 Task: Arrange a 60-minute meeting to discuss market research data analysis.
Action: Mouse moved to (143, 174)
Screenshot: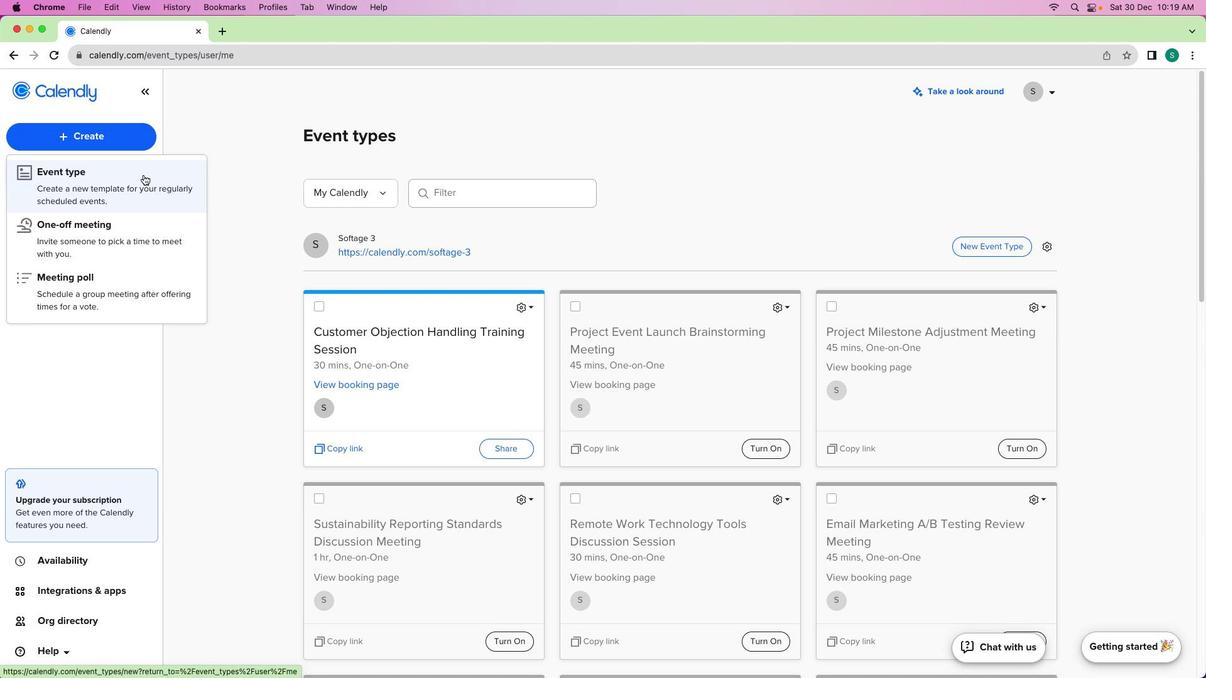 
Action: Mouse pressed left at (143, 174)
Screenshot: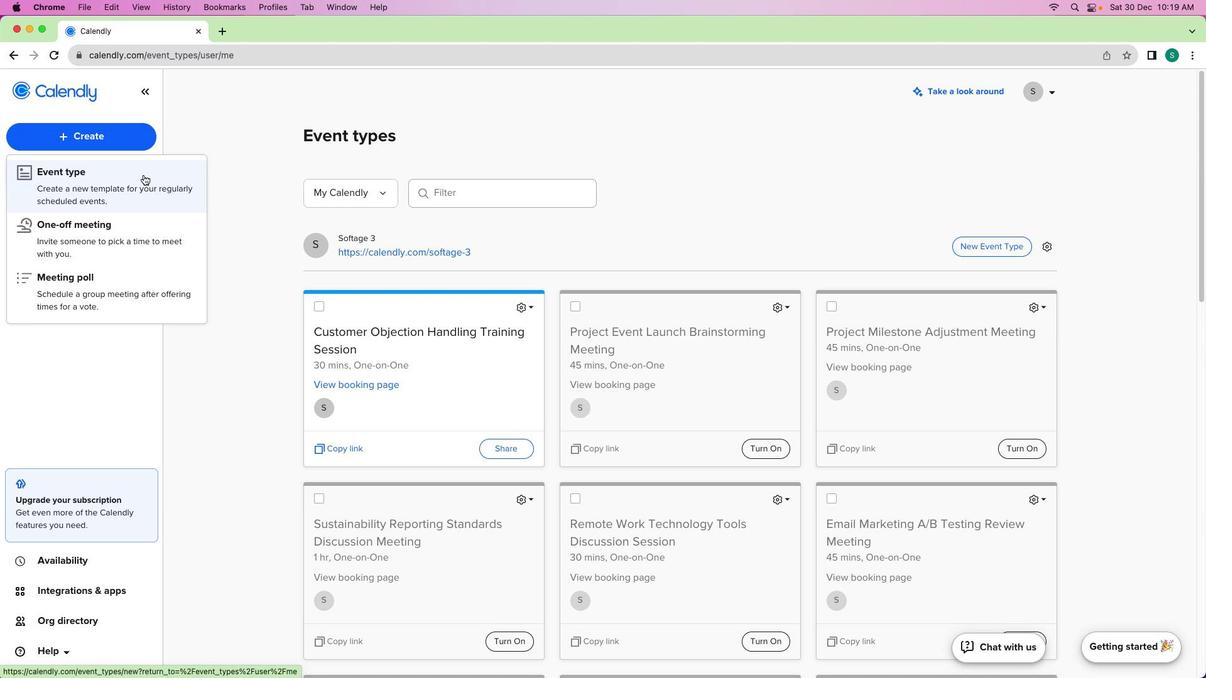 
Action: Mouse moved to (386, 257)
Screenshot: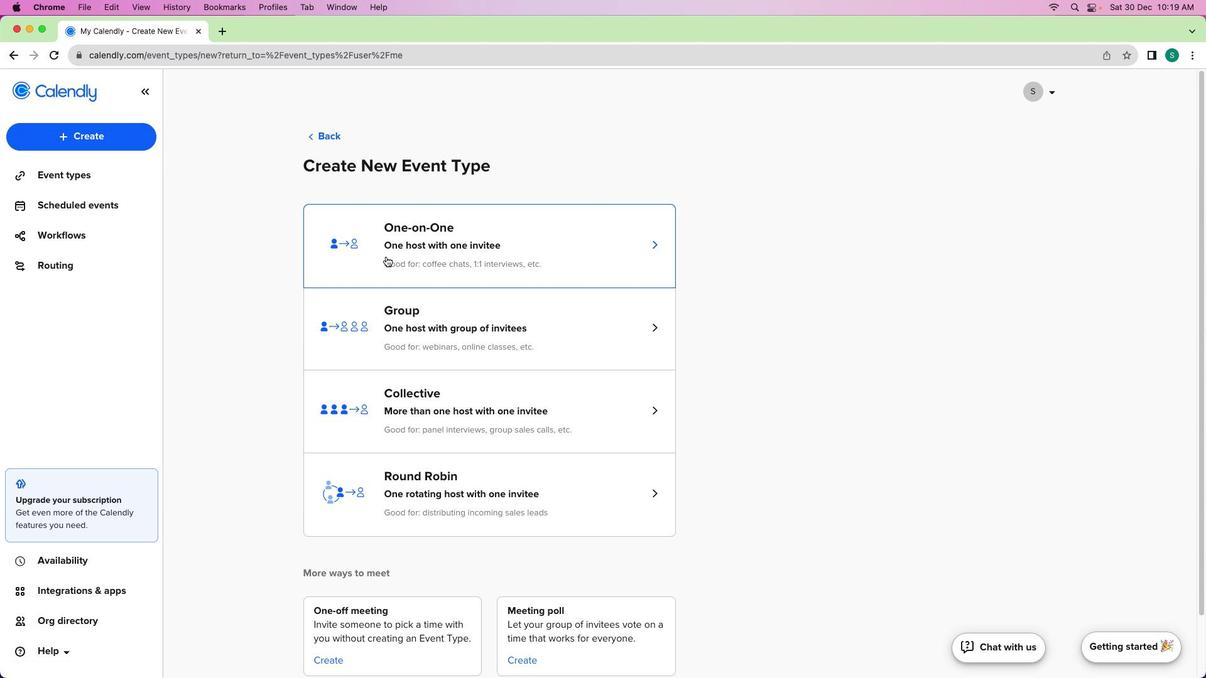 
Action: Mouse pressed left at (386, 257)
Screenshot: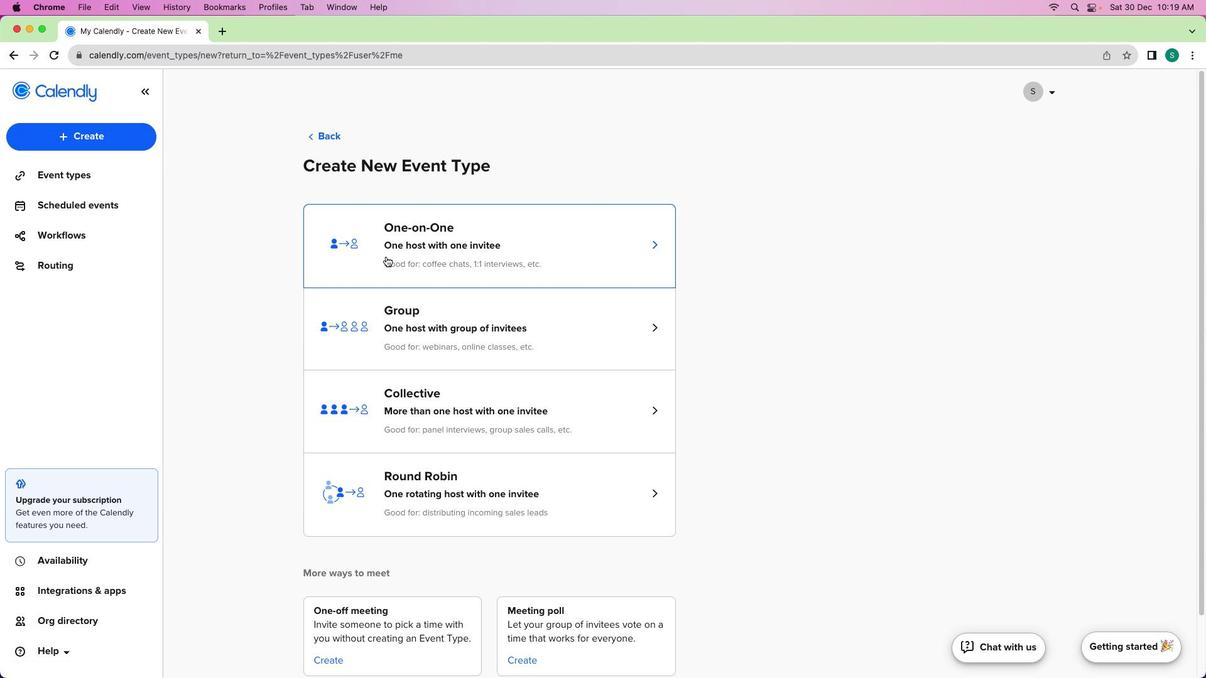 
Action: Mouse moved to (167, 196)
Screenshot: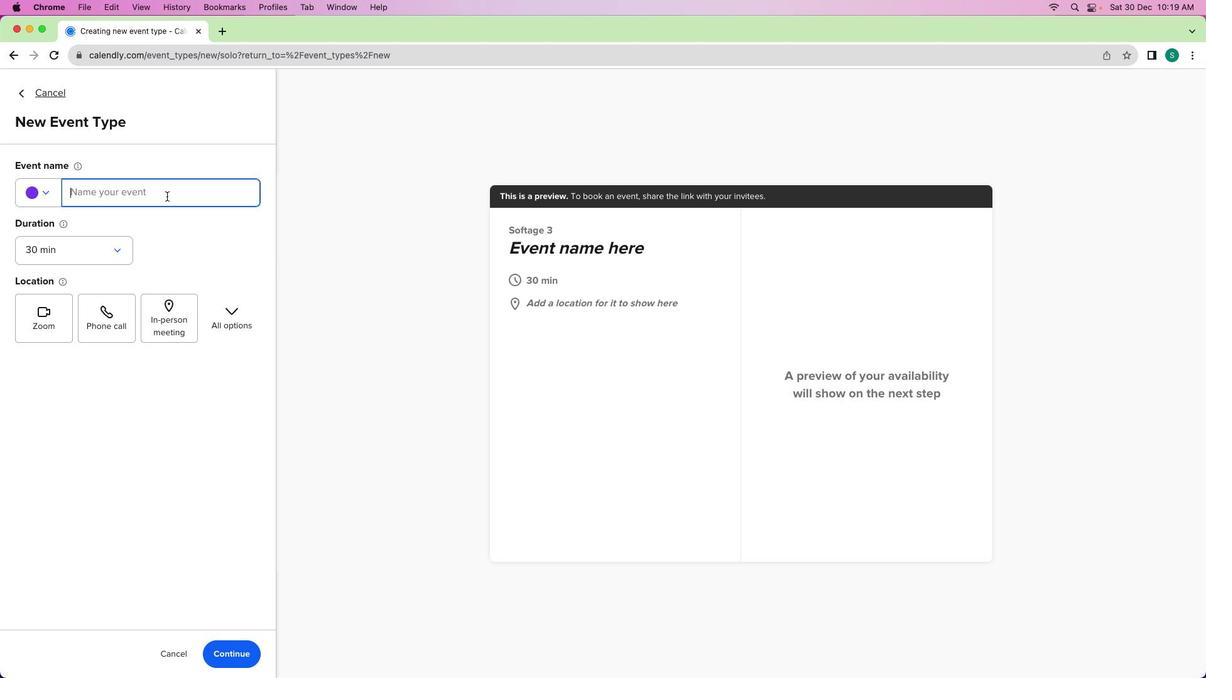 
Action: Mouse pressed left at (167, 196)
Screenshot: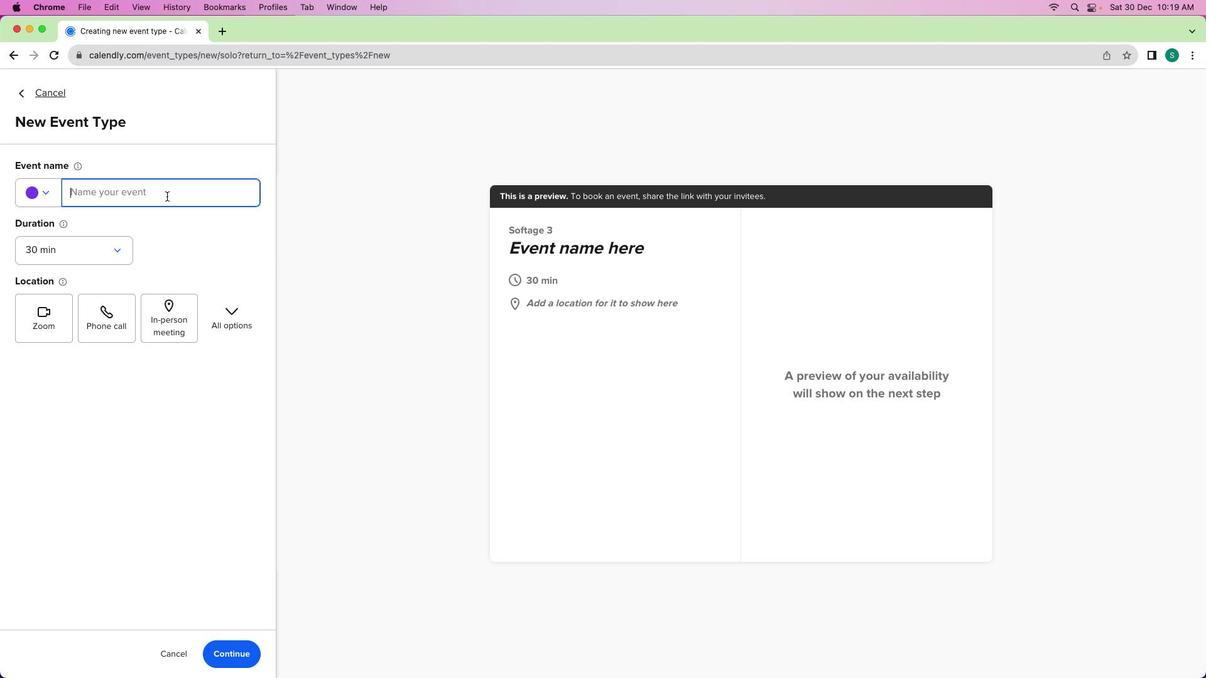 
Action: Mouse moved to (167, 196)
Screenshot: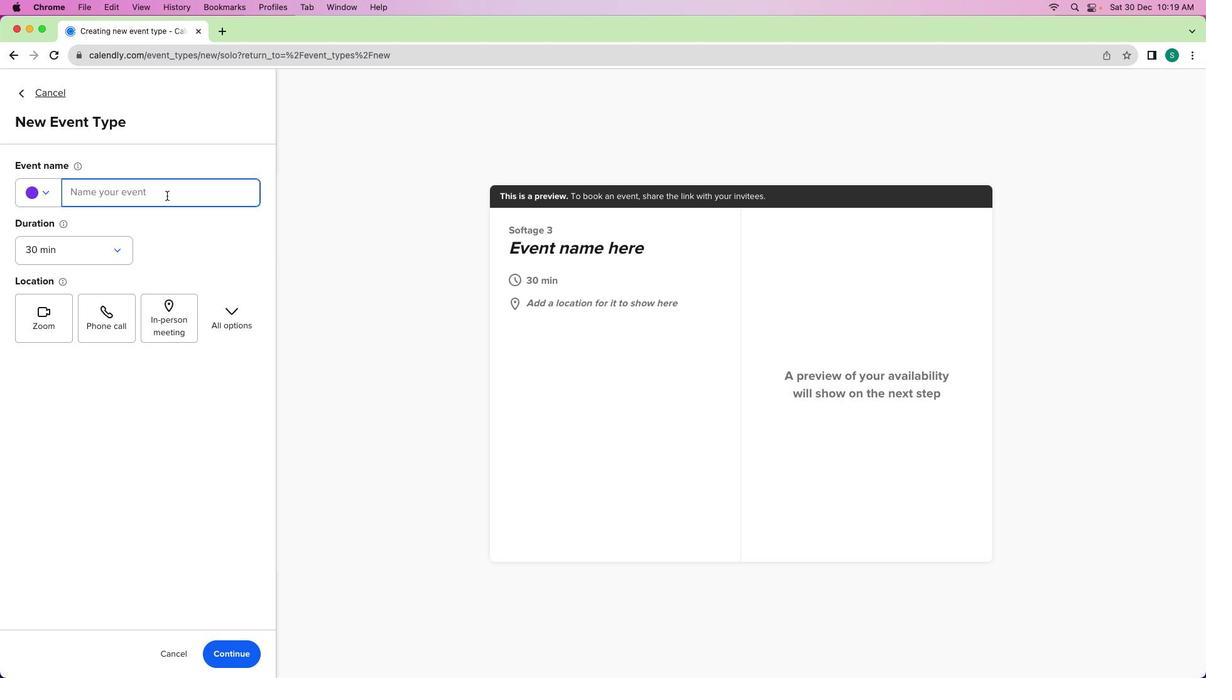 
Action: Key pressed Key.shift'M''a''r''k''e''t'Key.spaceKey.shift'R''e''s''e''a''r''c''h'Key.spaceKey.shift'D''a''t''a'Key.spaceKey.shift'A''n''a''l''y''s''i''s'Key.spaceKey.shiftKey.shift'M''E'Key.backspace'e''e''t''i''n''g'
Screenshot: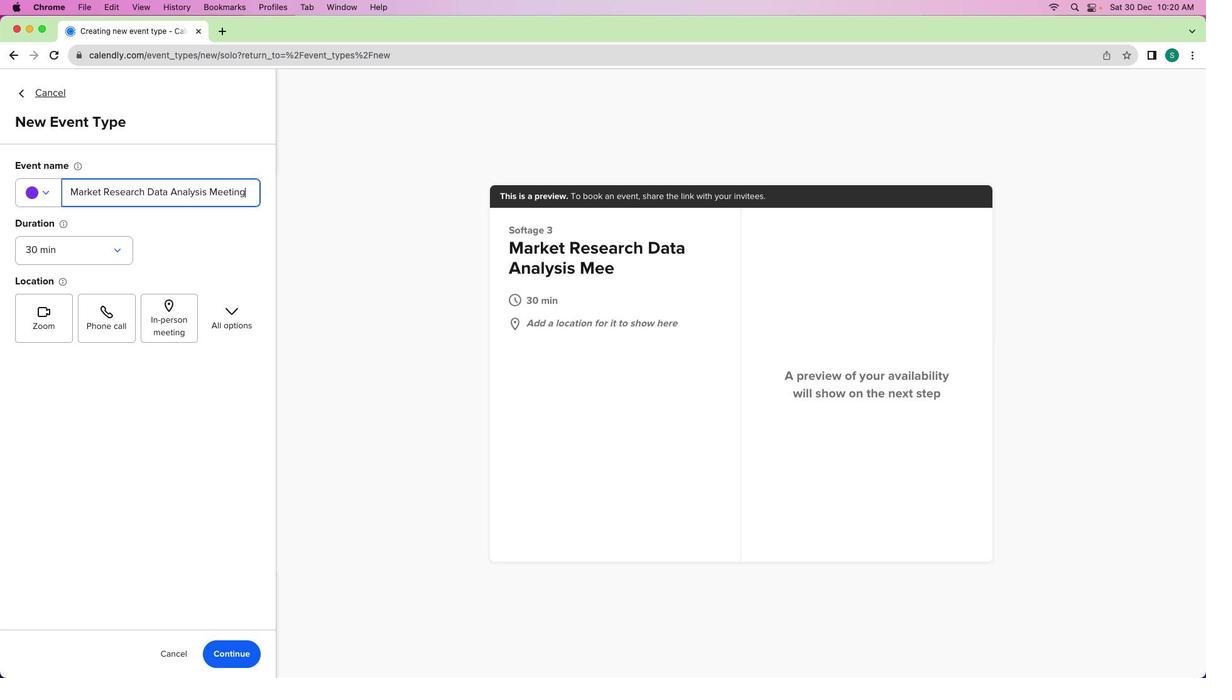 
Action: Mouse moved to (233, 643)
Screenshot: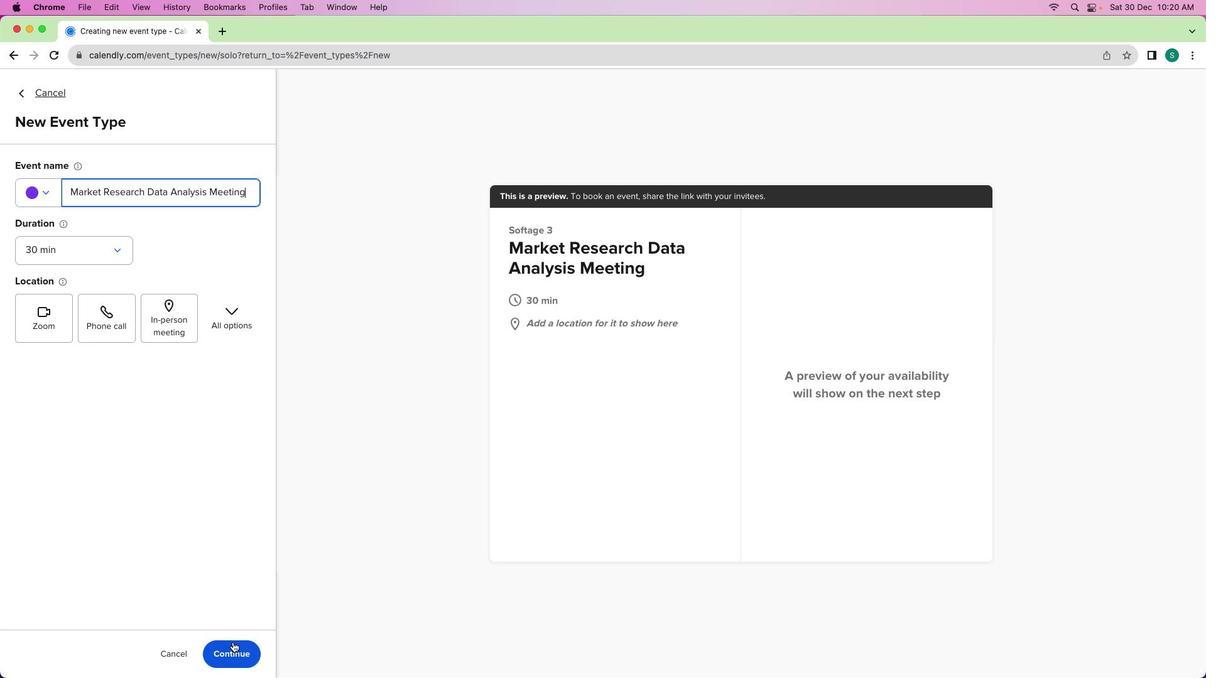 
Action: Mouse pressed left at (233, 643)
Screenshot: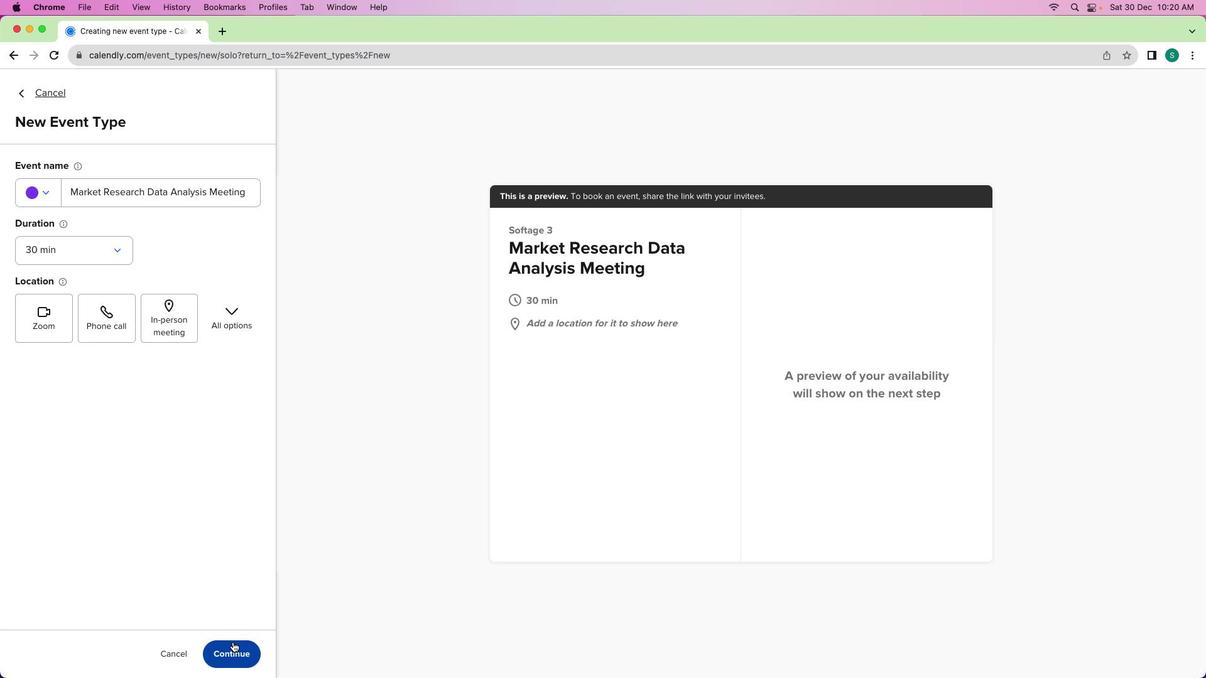
Action: Mouse moved to (249, 227)
Screenshot: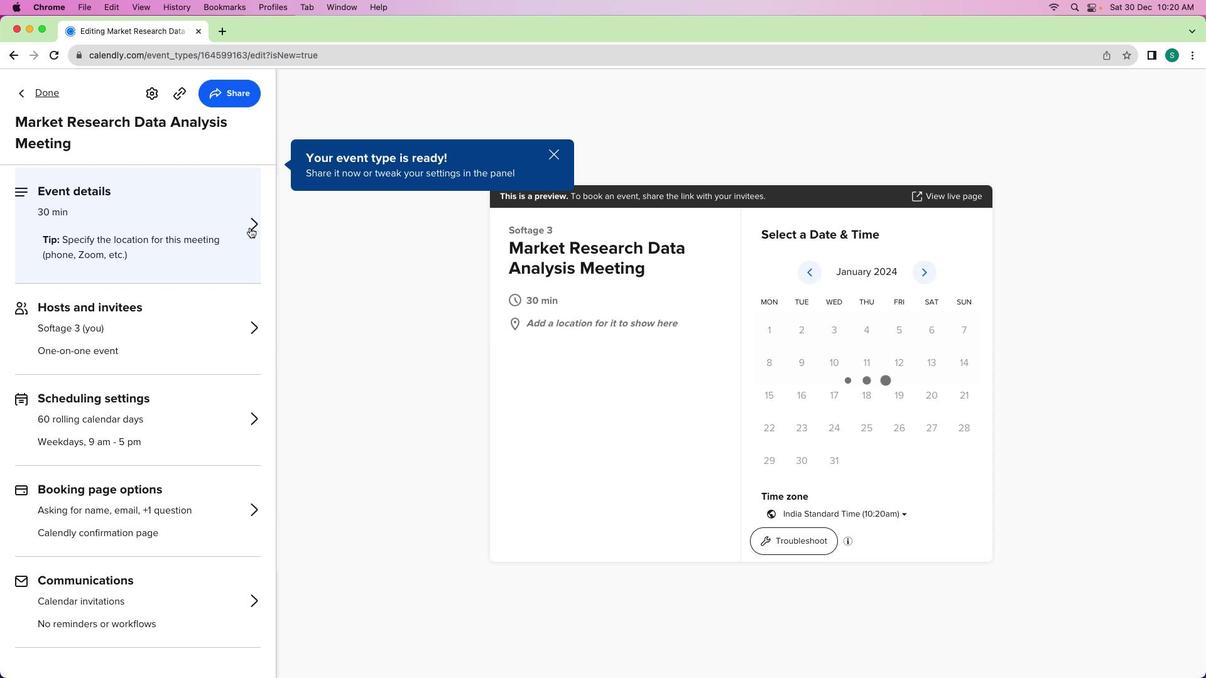 
Action: Mouse pressed left at (249, 227)
Screenshot: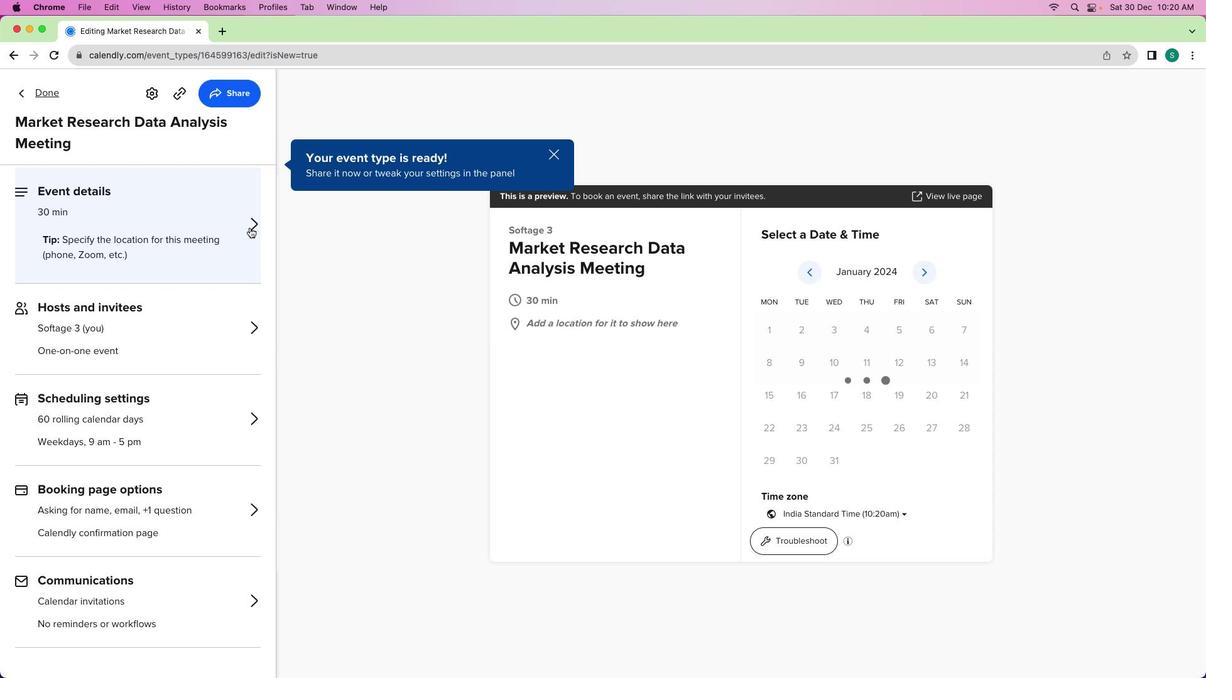 
Action: Mouse moved to (116, 433)
Screenshot: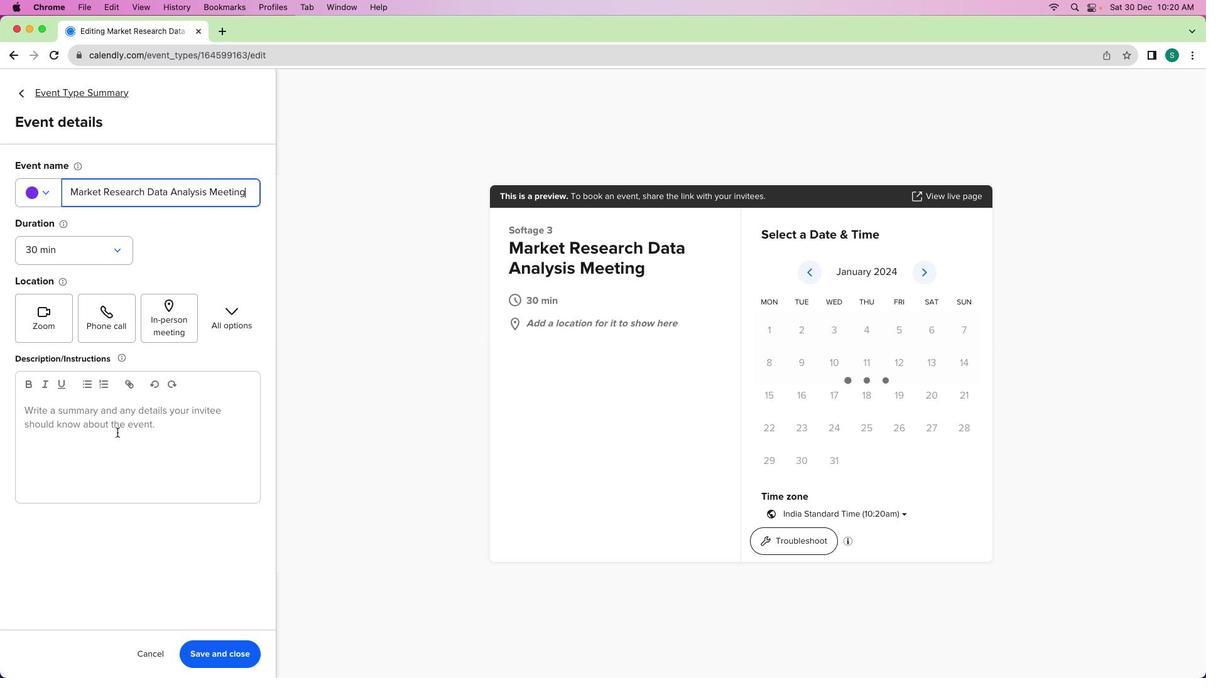 
Action: Mouse pressed left at (116, 433)
Screenshot: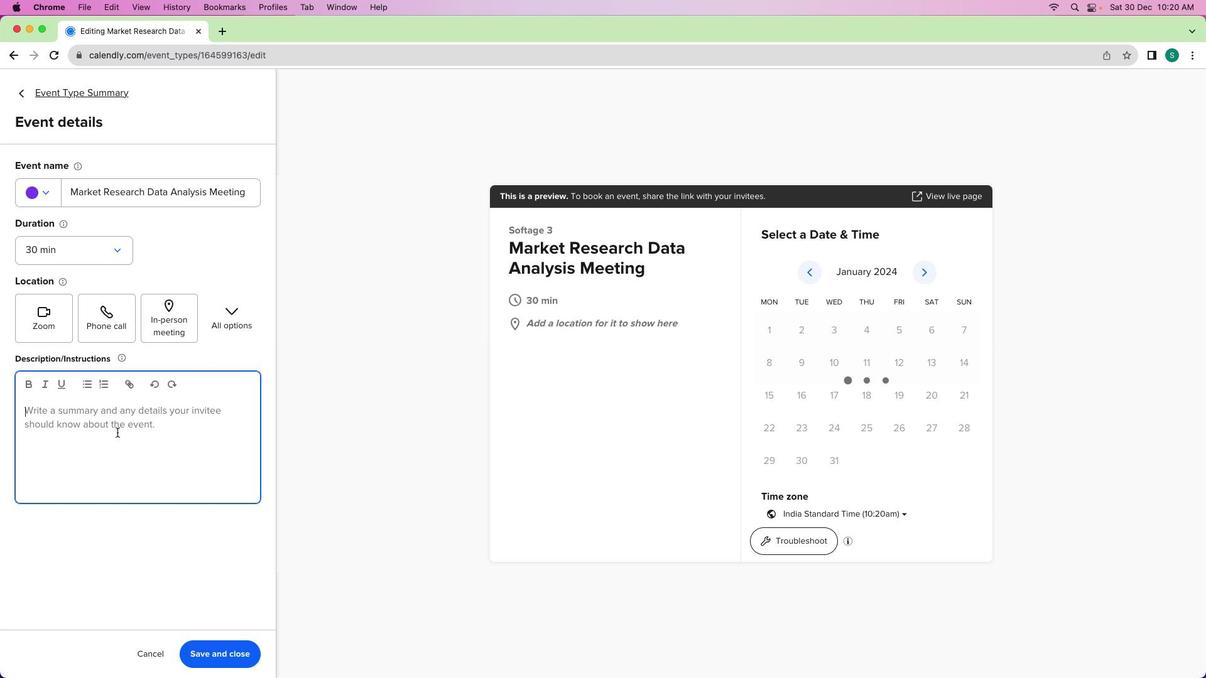 
Action: Key pressed Key.shiftKey.shift'I''n'Key.space't''h''i''s'Key.space'=''=''='Key.backspaceKey.backspaceKey.backspaceKey.backspaceKey.backspaceKey.backspaceKey.backspaceKey.backspaceKey.backspaceKey.backspaceKey.backspaceKey.backspaceKey.backspaceKey.shift'T''h''i''s'Key.space'i''s'Key.space'a'Key.space's''e''s''s''i''o''n'Key.space'f''o''c''u''s''e''d'Key.space'o''n'Key.space'd''u'Key.enterKey.backspaceKey.backspace'i''s''c''u''s''s''i''n''h'Key.backspace'g'Key.space't''h''e'Key.space'a''n''l'Key.backspace'a''l''y''s''i''s'Key.space'o''f'Key.space'o''u''r'Key.space'r''e''c''e''n''t'Key.space'm''a''r''k''e''t'Key.space'r''e''s''e''a''r''c''h'Key.space'd''a''t''a''.'Key.spaceKey.shift'I''n'Key.space't''h''i''s'Key.space's''e''s''s''i''o''n'','Key.space'w''e'Key.space'w''i''l''l'Key.space'd''e''l''v''e'Key.space'i''n''t''o'Key.space'k''e''y'Key.space'f''i''n''d''i''g''s'Key.spaceKey.leftKey.leftKey.left'n'Key.downKey.backspace','Key.space'i''n''t''e''r''p''r''e''t'Key.space'd''a''t''a'Key.space't''r''e''n''d''s'','Key.space'a''n''d'Key.space'e''x''p''l''o''r''e'Key.space'a''c''t''o'Key.backspace'i''o''n''a''b''l''e'Key.space'i''n''s''i''g''h''t''s'Key.space't''o'Key.space'o''u''r'Key.space's''t''r''a''t''e''g''i''c'Key.space'd''e''c''i''s''i''o''n''s'Key.space'a''n''d'Key.space'f''u''t''u''r''e'Key.space'i''n''v''i''t''a''t''i''o''n''s'Key.backspaceKey.backspaceKey.backspaceKey.backspaceKey.backspace'i''t''i''v''e''s''.'
Screenshot: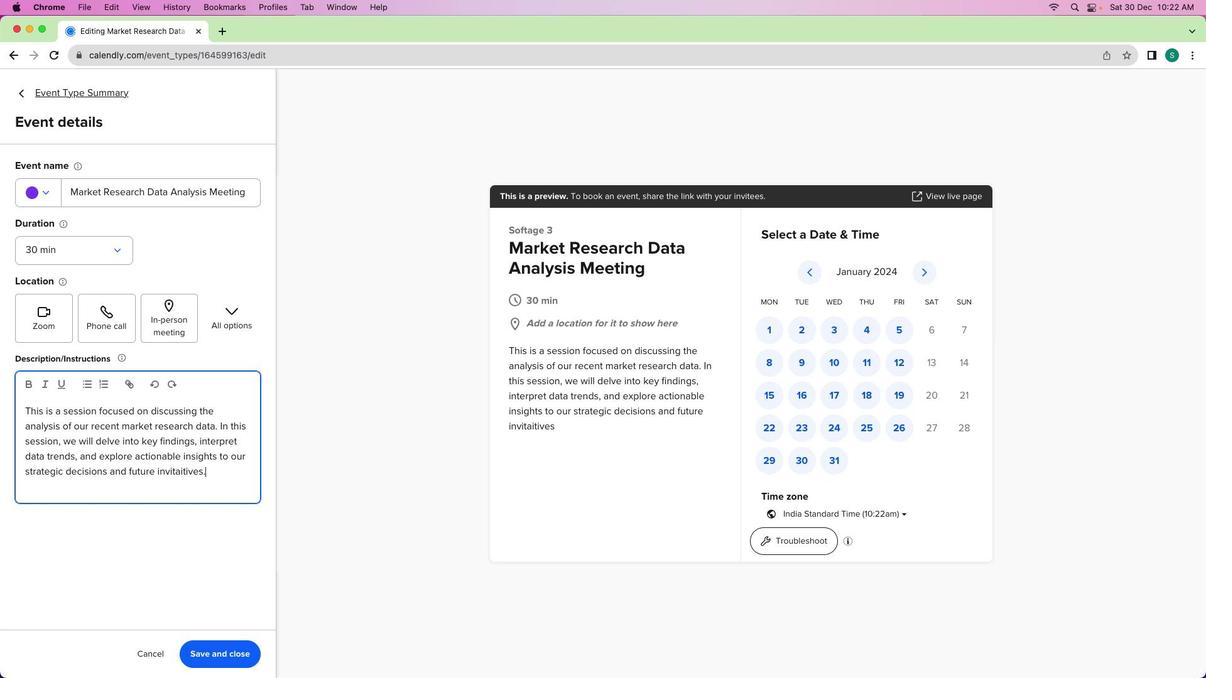 
Action: Mouse moved to (92, 243)
Screenshot: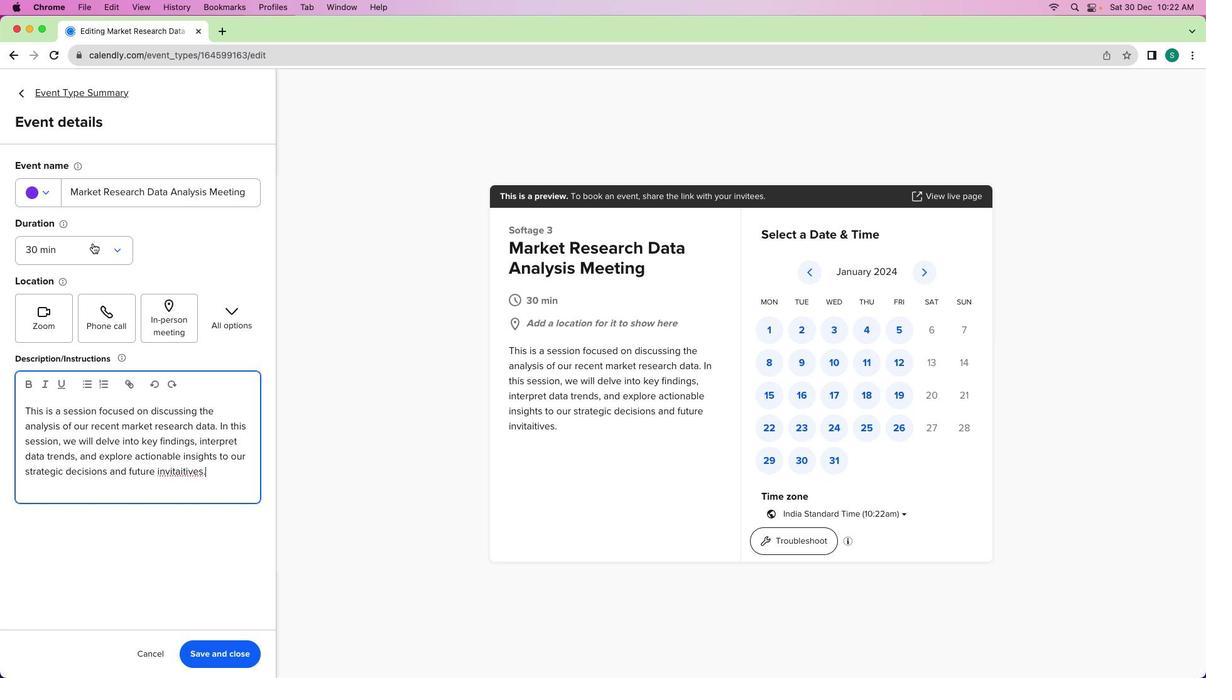 
Action: Mouse pressed left at (92, 243)
Screenshot: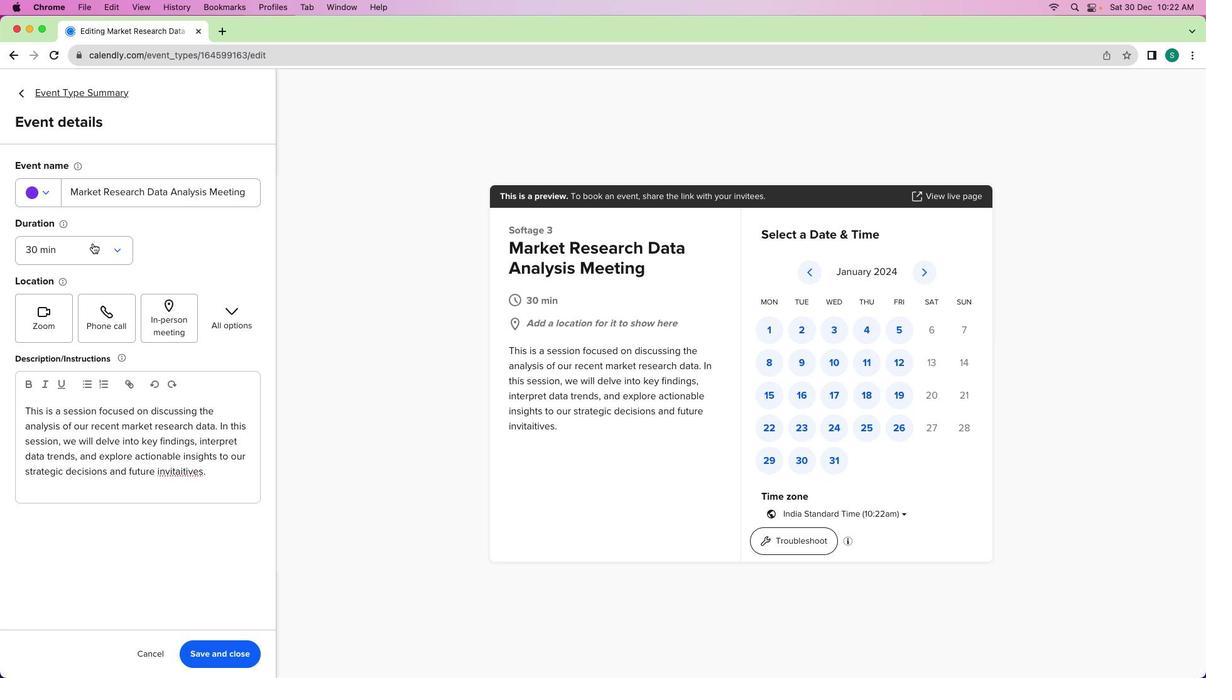 
Action: Mouse moved to (89, 363)
Screenshot: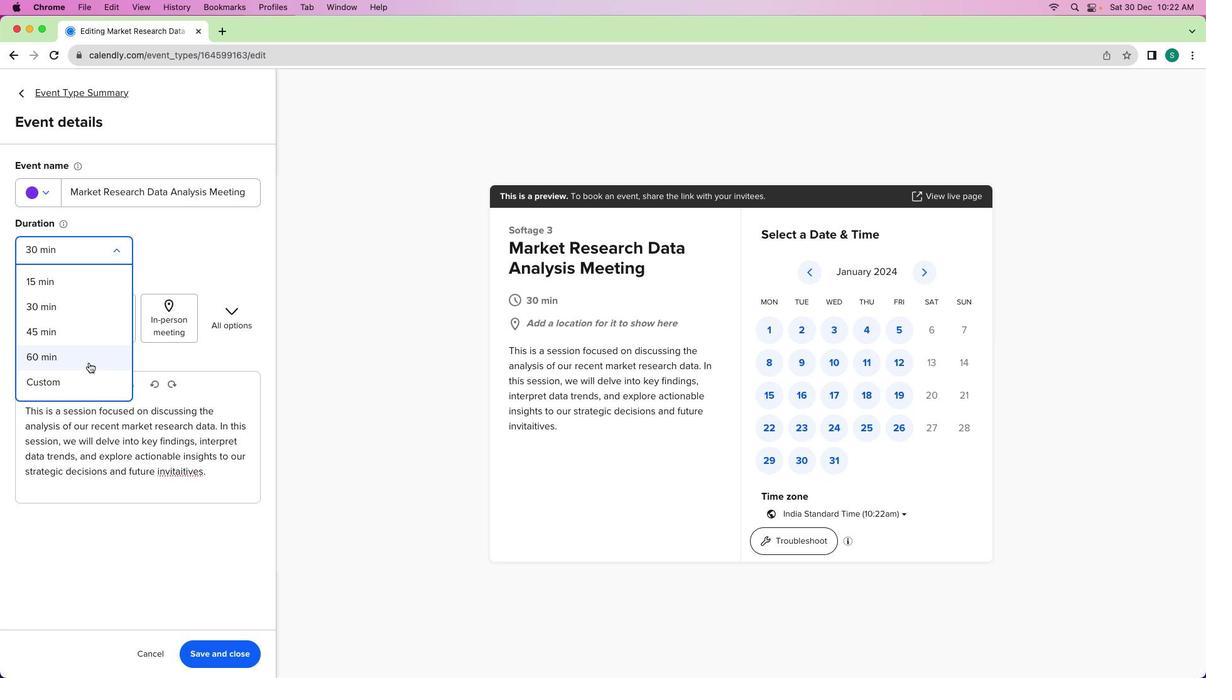 
Action: Mouse pressed left at (89, 363)
Screenshot: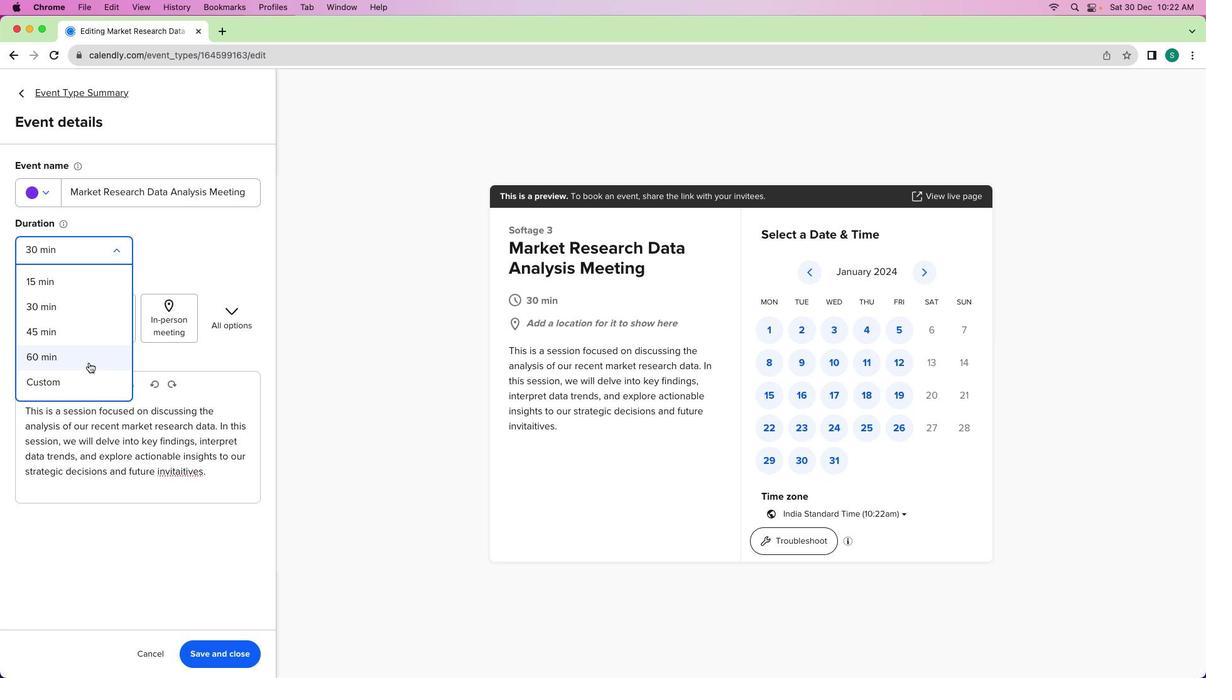 
Action: Mouse moved to (41, 186)
Screenshot: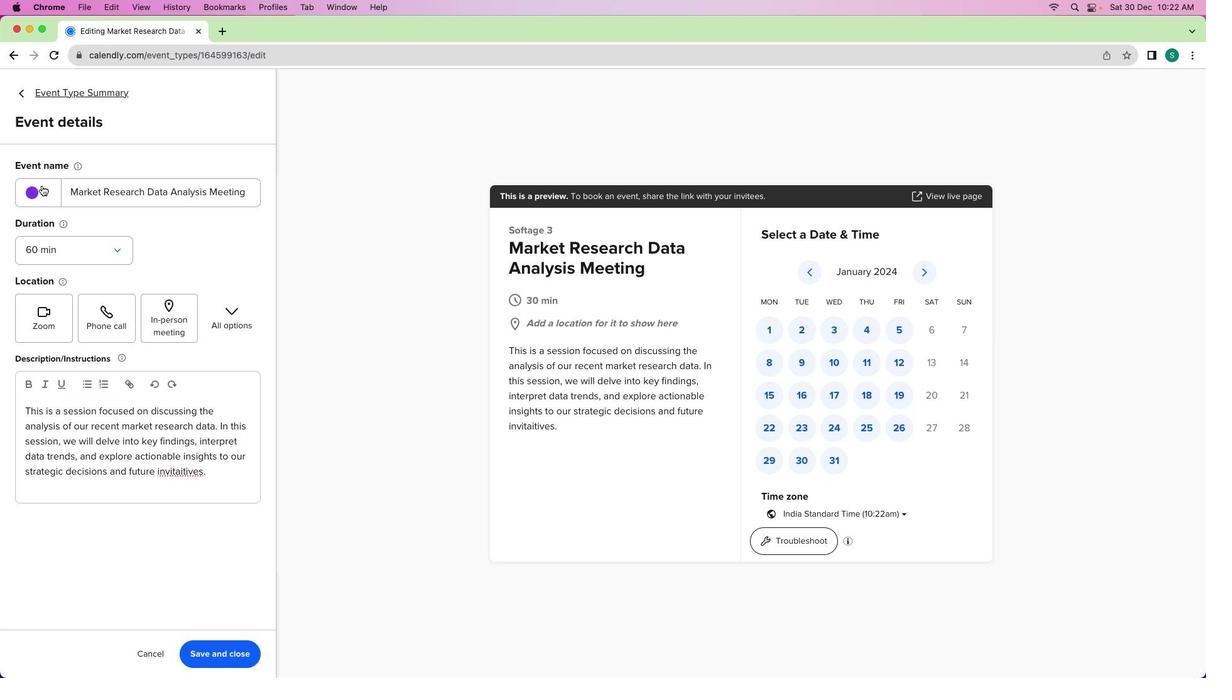 
Action: Mouse pressed left at (41, 186)
Screenshot: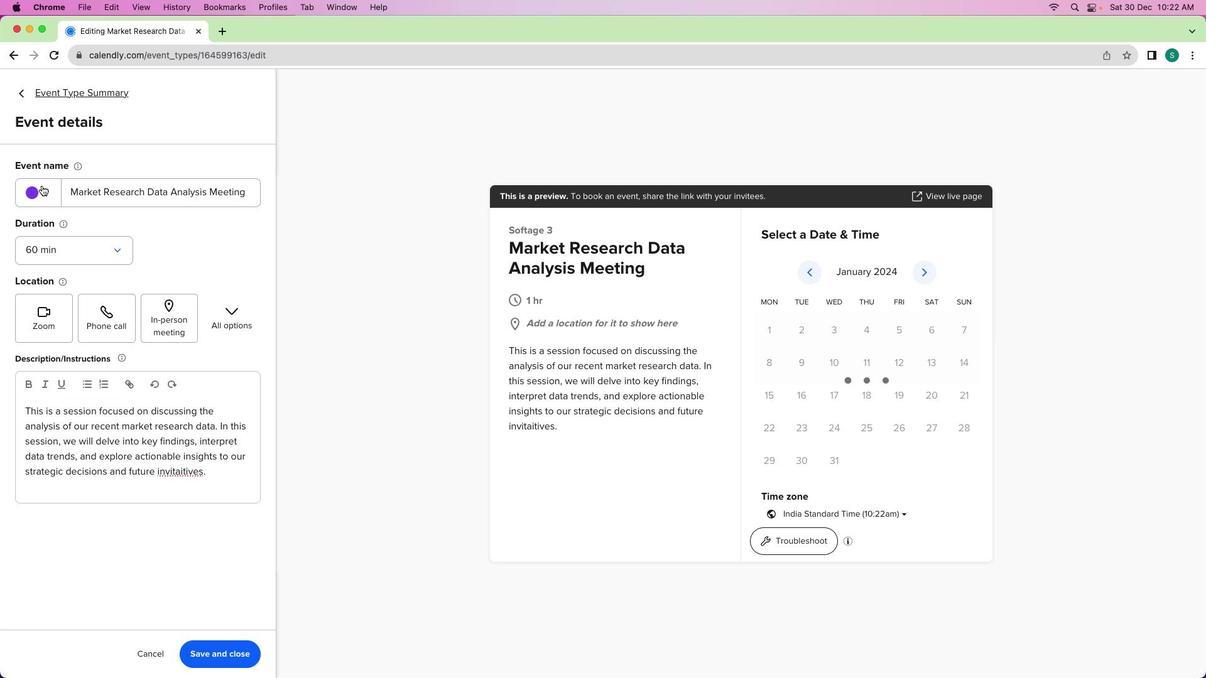 
Action: Mouse moved to (78, 254)
Screenshot: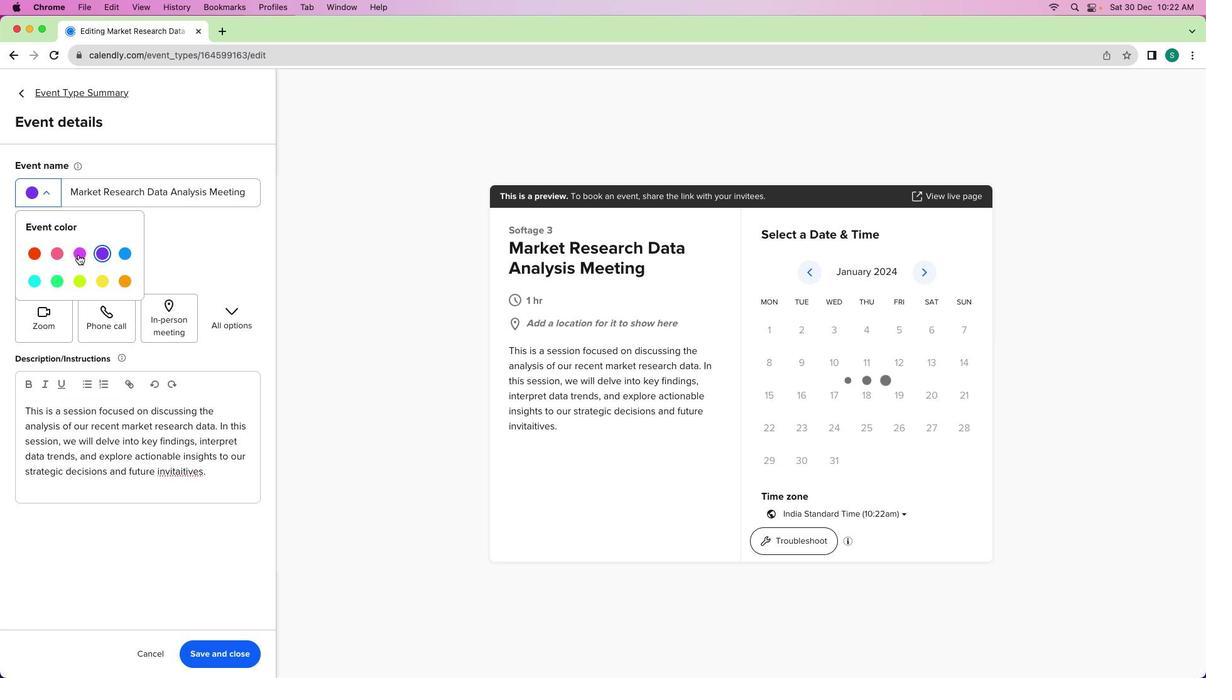 
Action: Mouse pressed left at (78, 254)
Screenshot: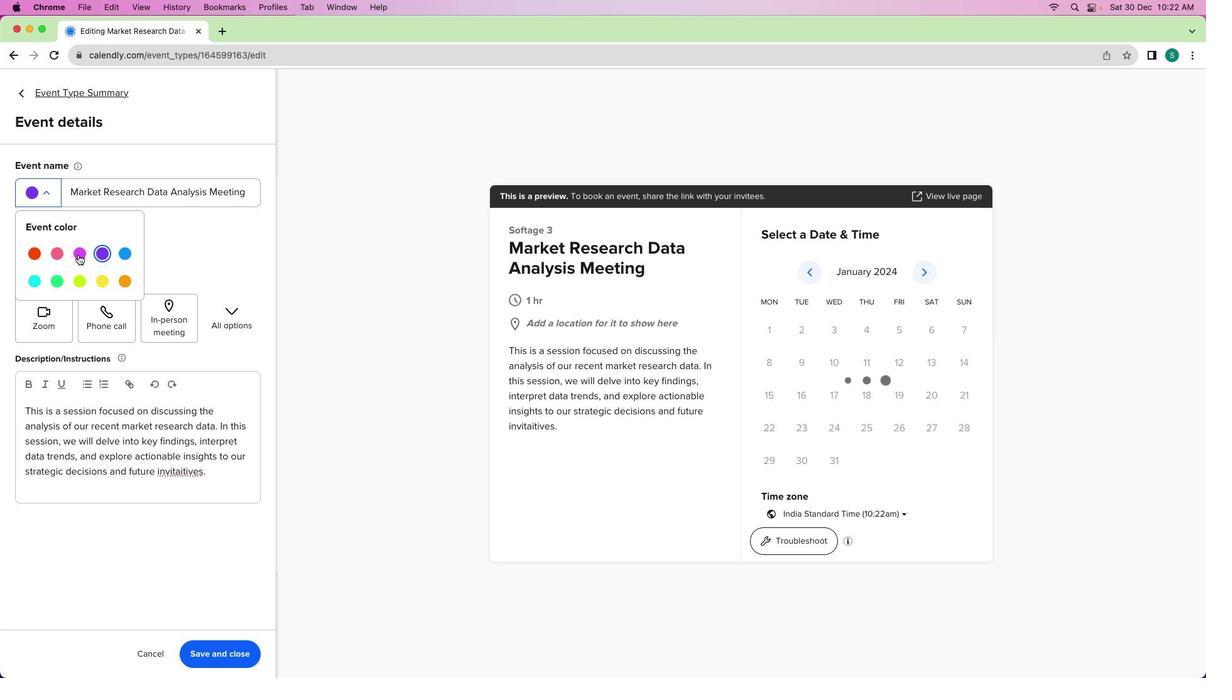 
Action: Mouse moved to (225, 658)
Screenshot: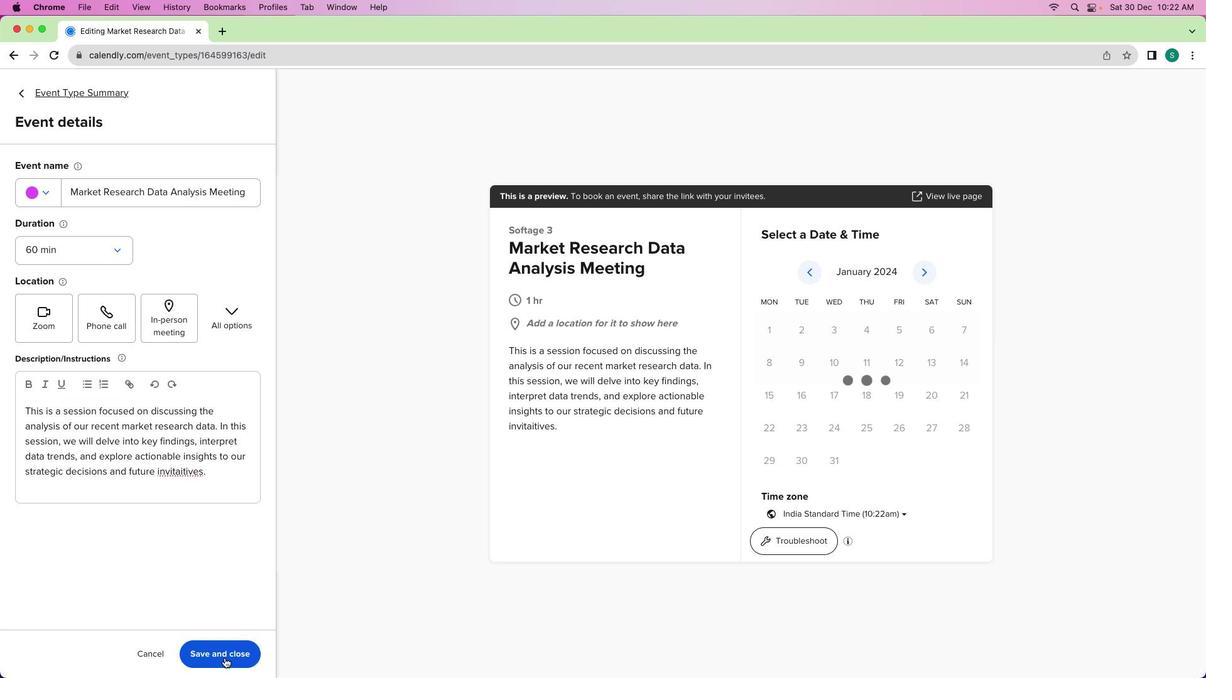 
Action: Mouse pressed left at (225, 658)
Screenshot: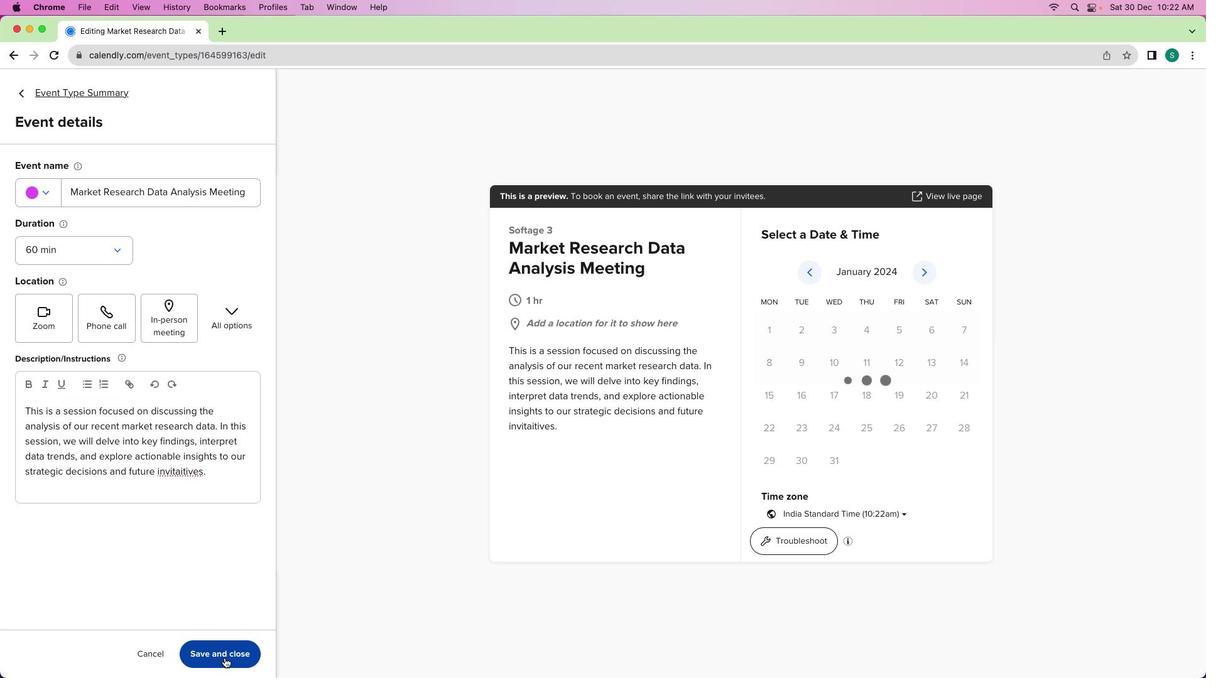 
Action: Mouse moved to (44, 93)
Screenshot: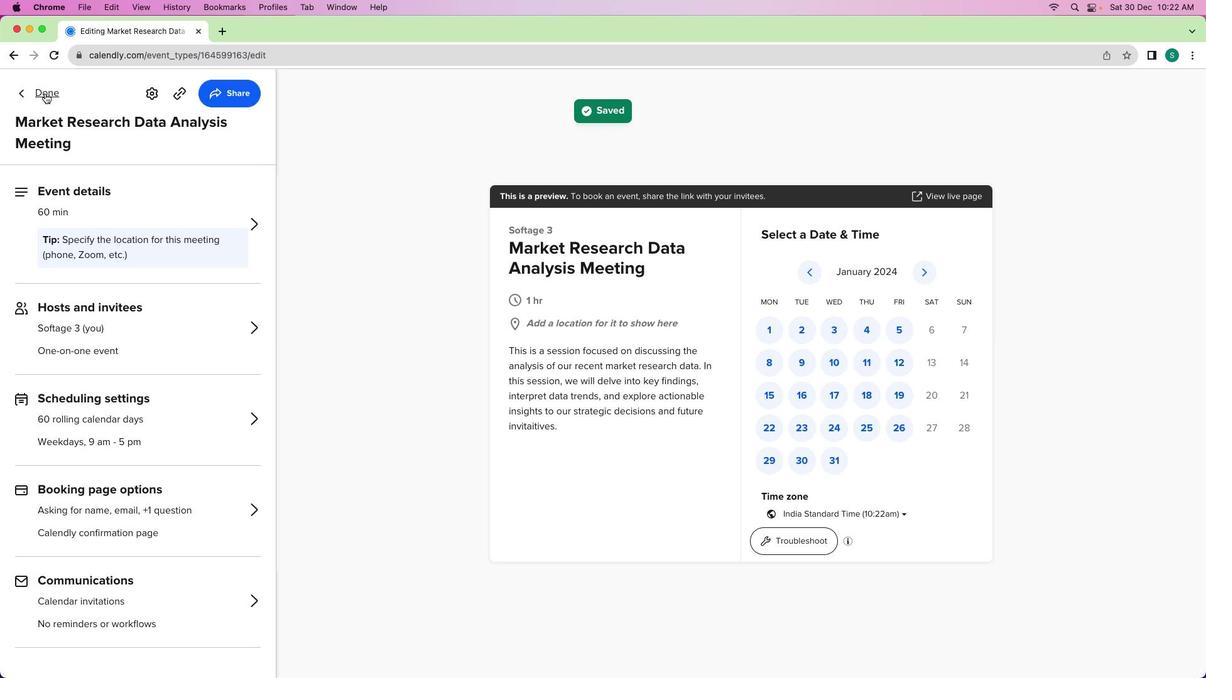 
Action: Mouse pressed left at (44, 93)
Screenshot: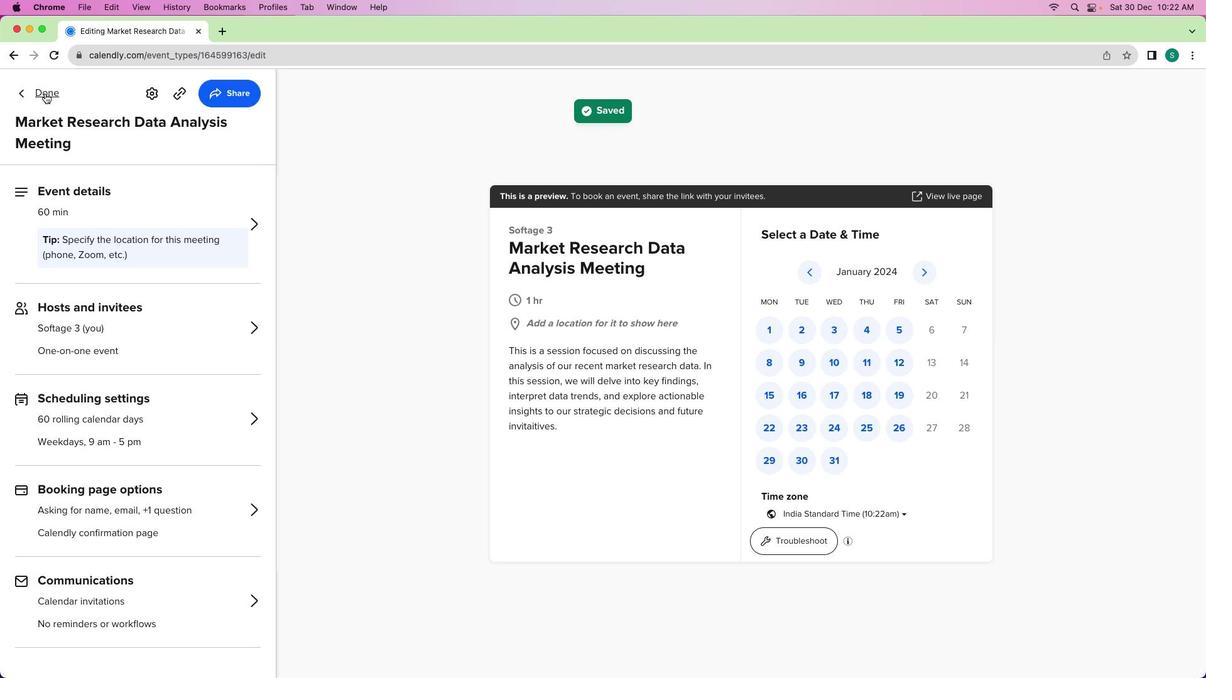 
Action: Mouse moved to (512, 368)
Screenshot: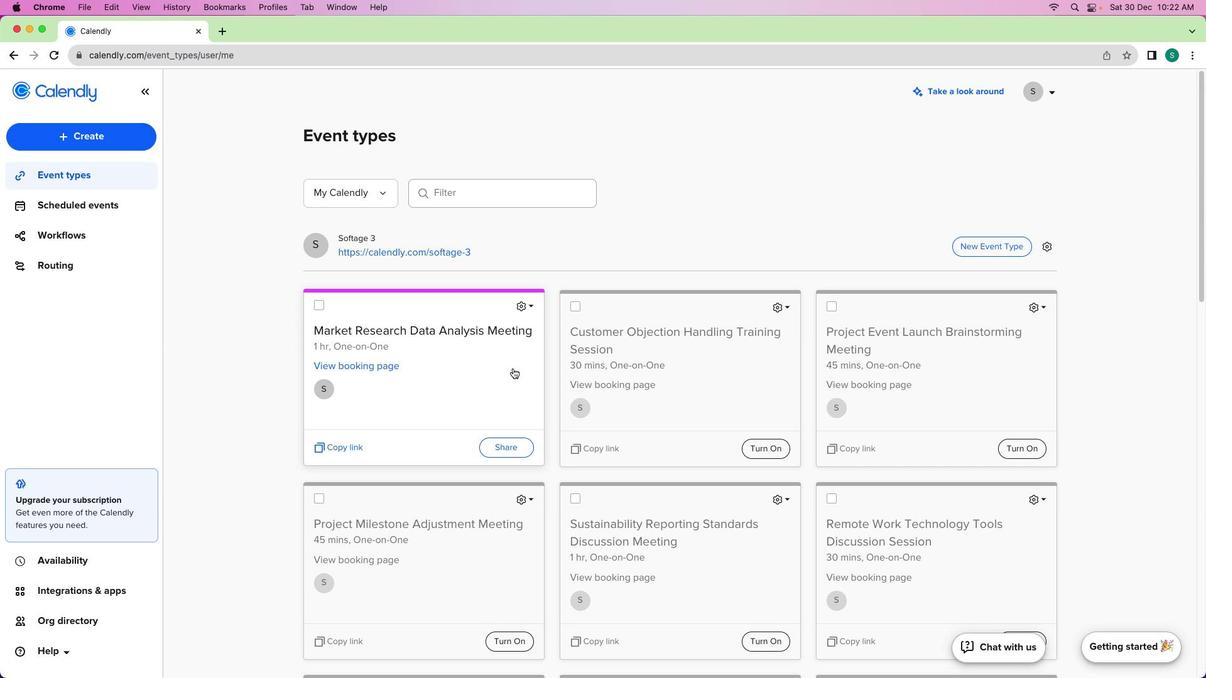 
